 Task: Create a task  Integrate website with a new email management tool , assign it to team member softage.2@softage.net in the project ControlTech and update the status of the task to  On Track  , set the priority of the task to High
Action: Mouse moved to (247, 487)
Screenshot: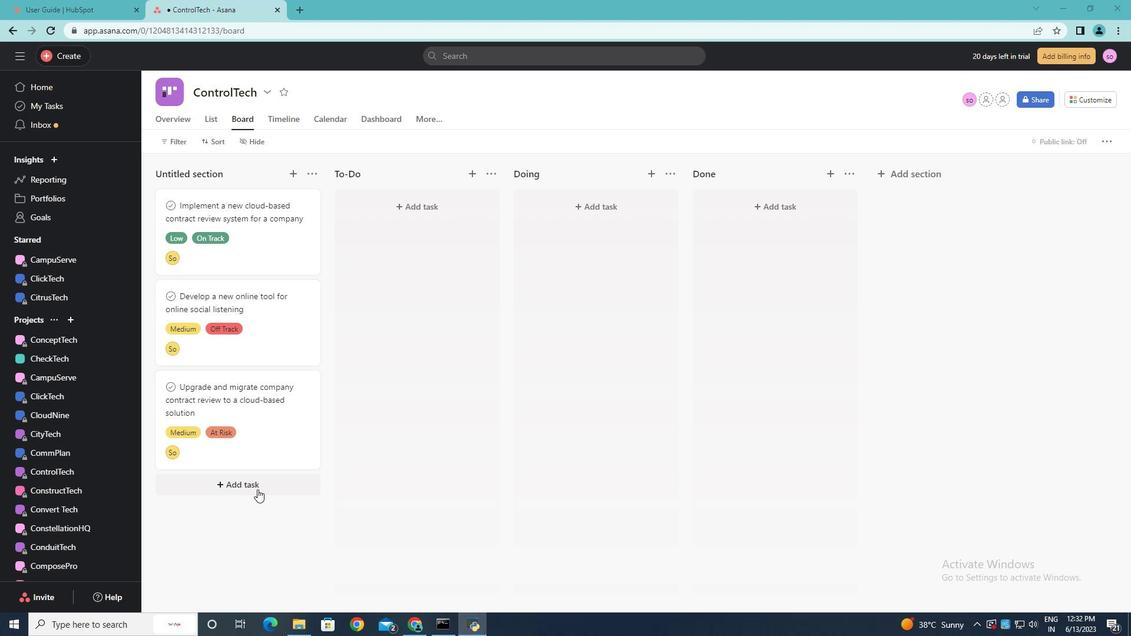 
Action: Mouse pressed left at (247, 487)
Screenshot: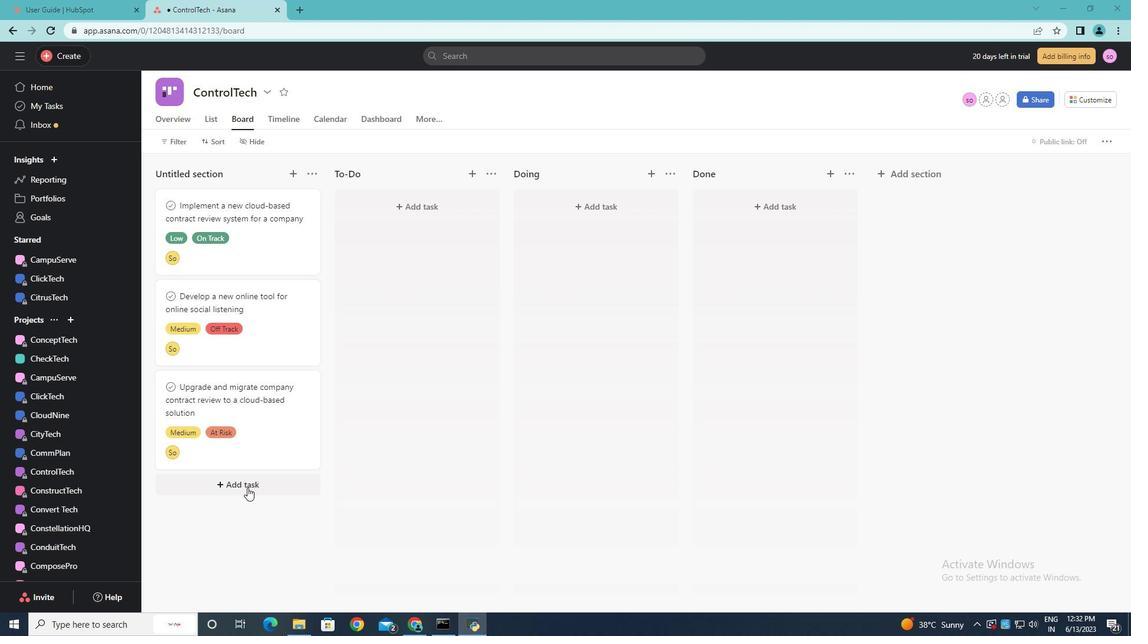 
Action: Key pressed <Key.shift>Integratr<Key.backspace>e<Key.space>website<Key.space>with<Key.space>a<Key.space>new<Key.space>email<Key.space>management<Key.space>tool
Screenshot: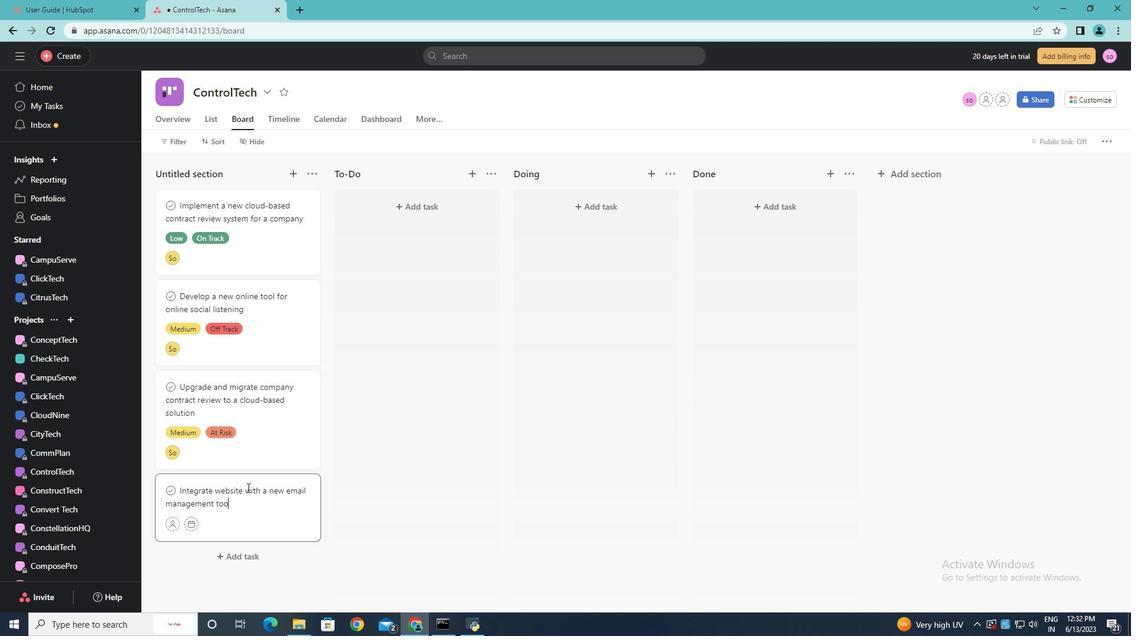 
Action: Mouse moved to (174, 521)
Screenshot: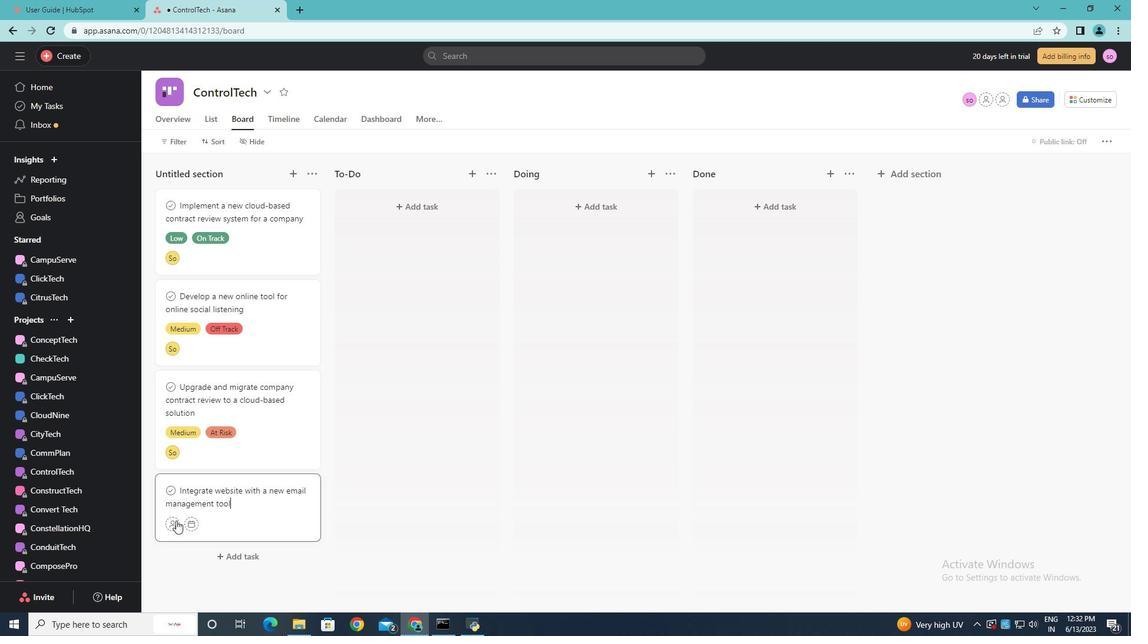 
Action: Mouse pressed left at (174, 521)
Screenshot: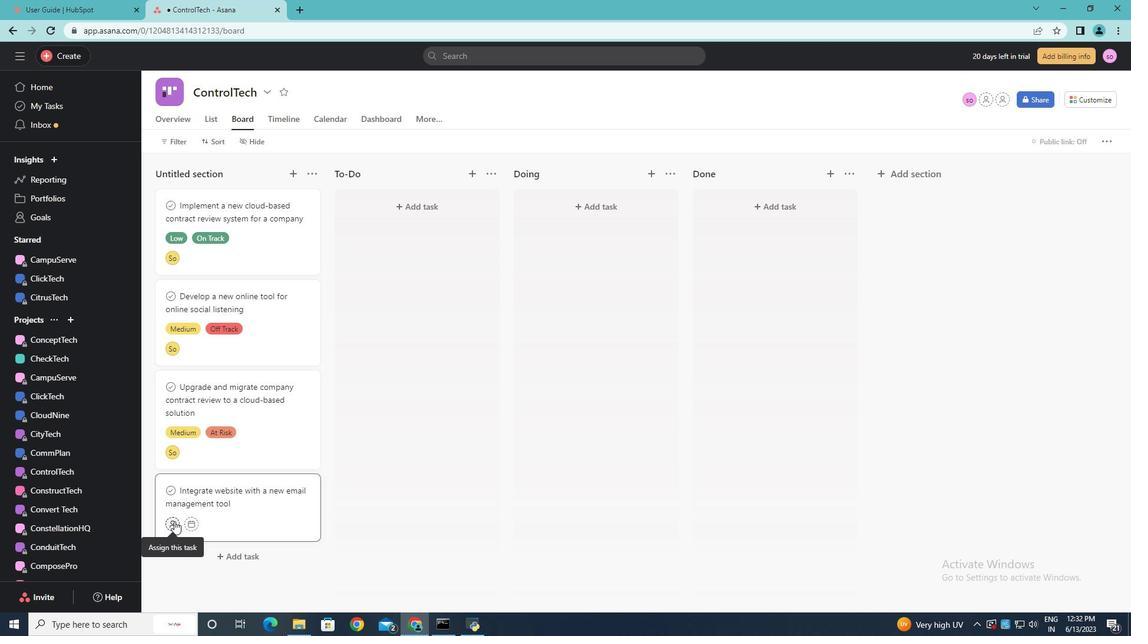 
Action: Key pressed softage.2<Key.shift><Key.shift><Key.shift><Key.shift><Key.shift><Key.shift><Key.shift>@softage.net<Key.enter>
Screenshot: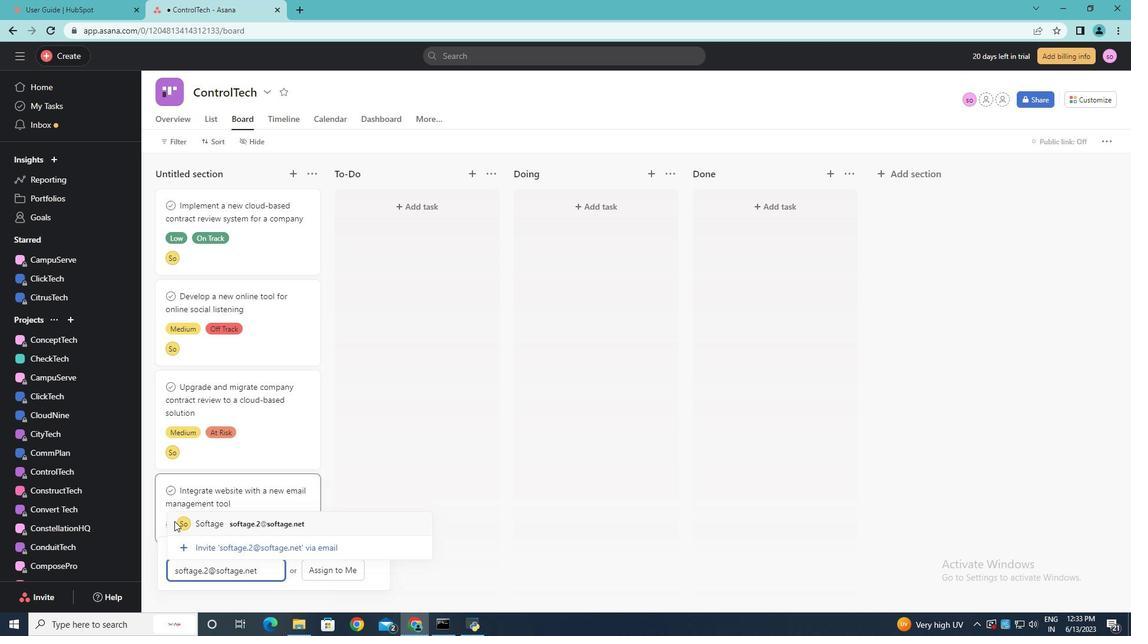 
Action: Mouse moved to (227, 502)
Screenshot: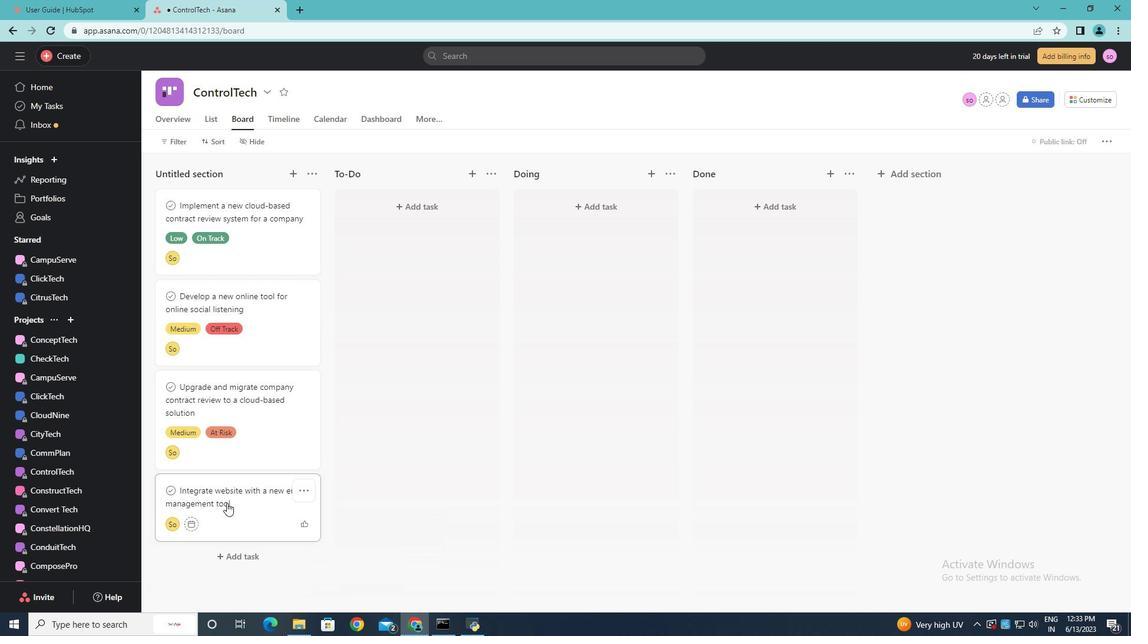 
Action: Mouse pressed left at (227, 502)
Screenshot: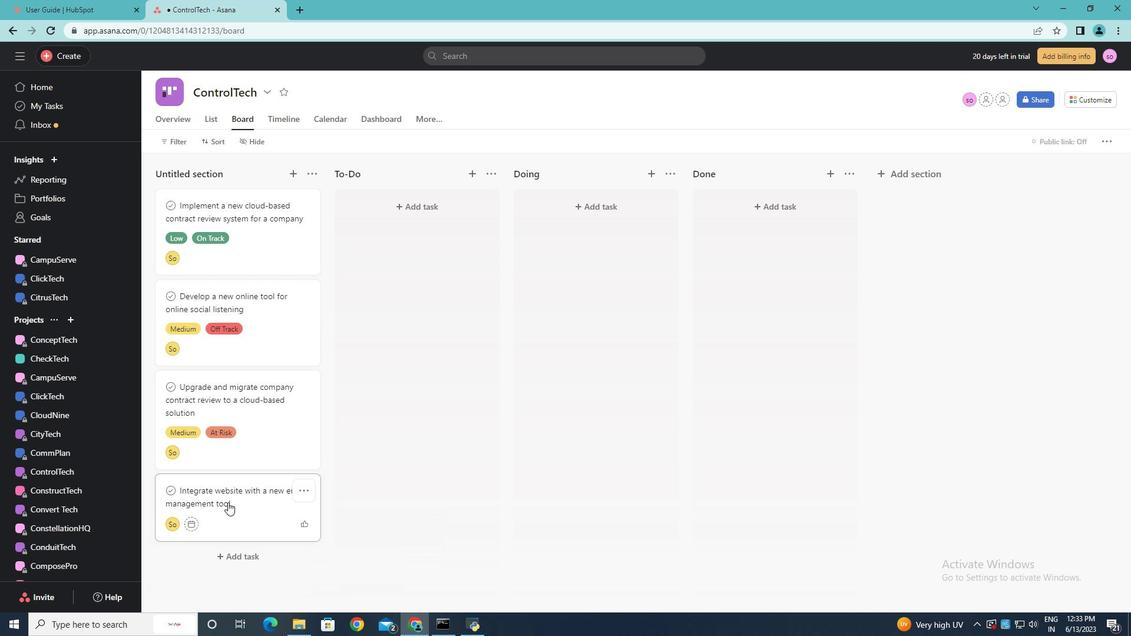 
Action: Mouse moved to (873, 350)
Screenshot: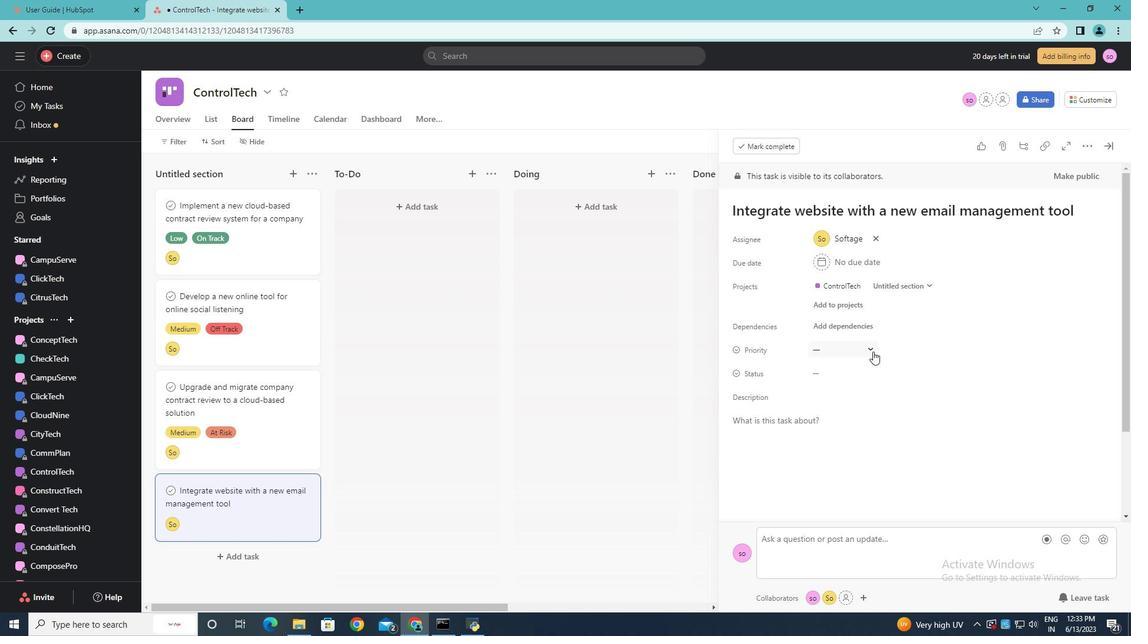 
Action: Mouse pressed left at (873, 350)
Screenshot: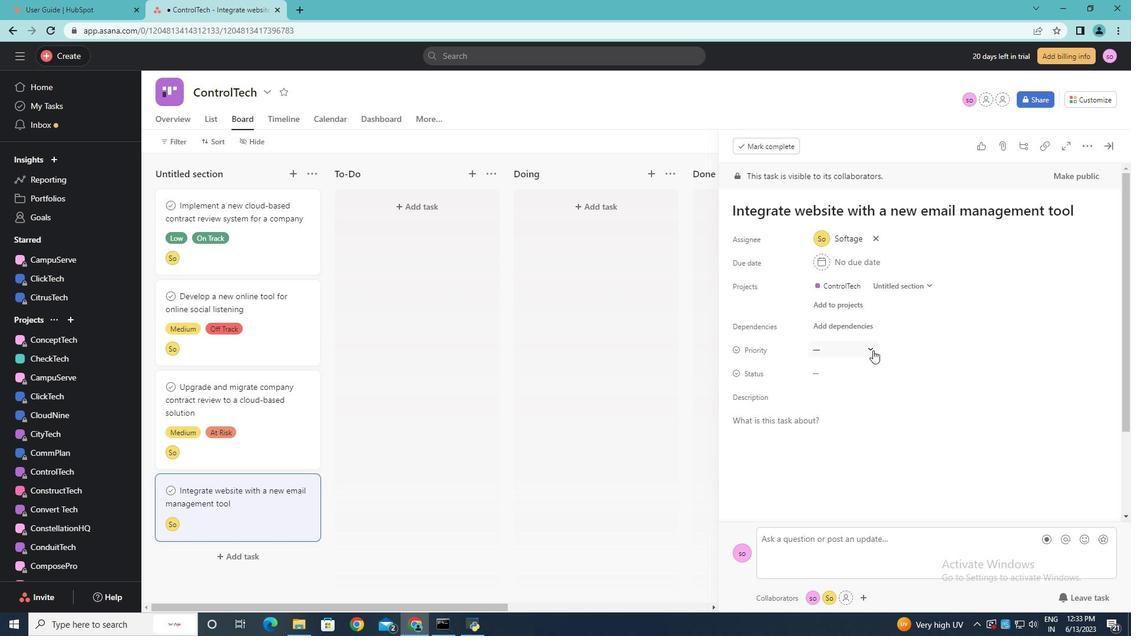 
Action: Mouse moved to (858, 392)
Screenshot: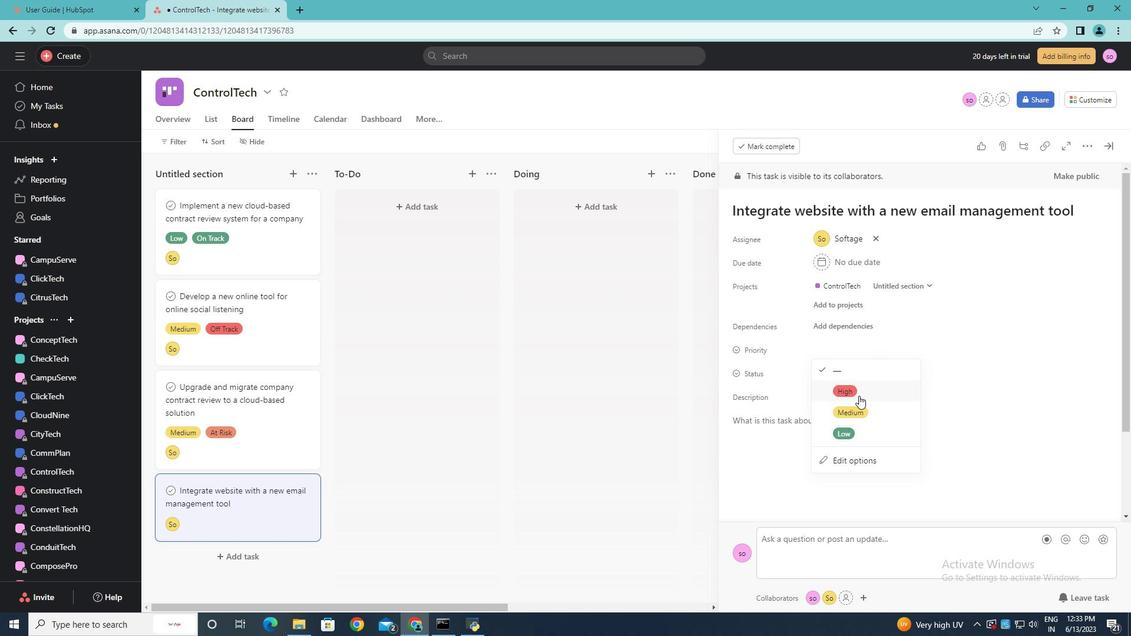 
Action: Mouse pressed left at (858, 392)
Screenshot: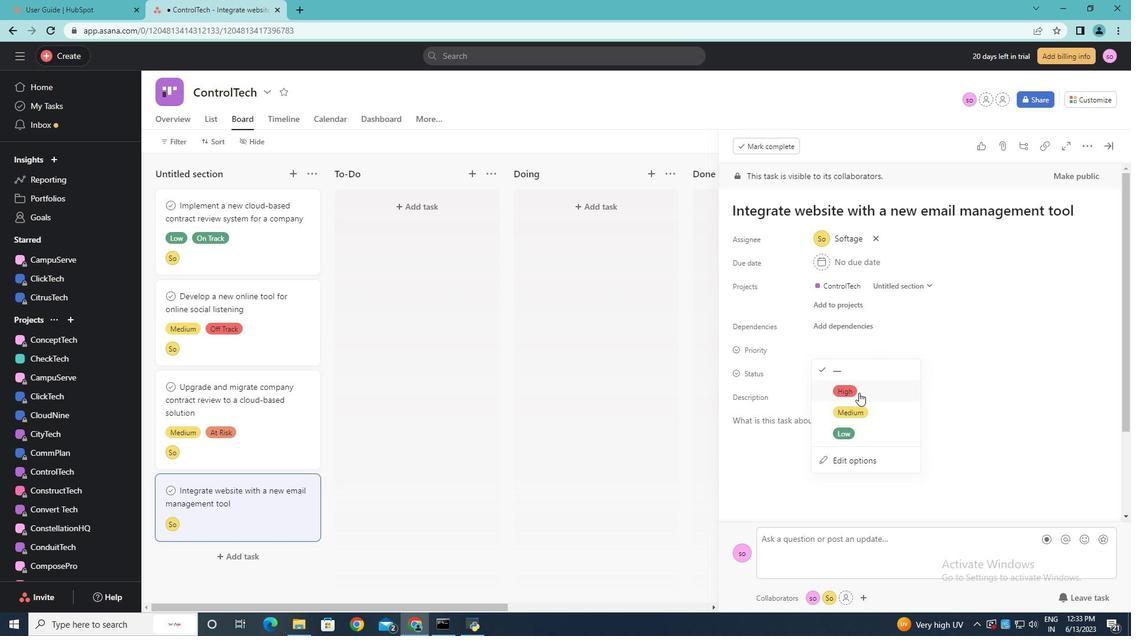 
Action: Mouse moved to (867, 373)
Screenshot: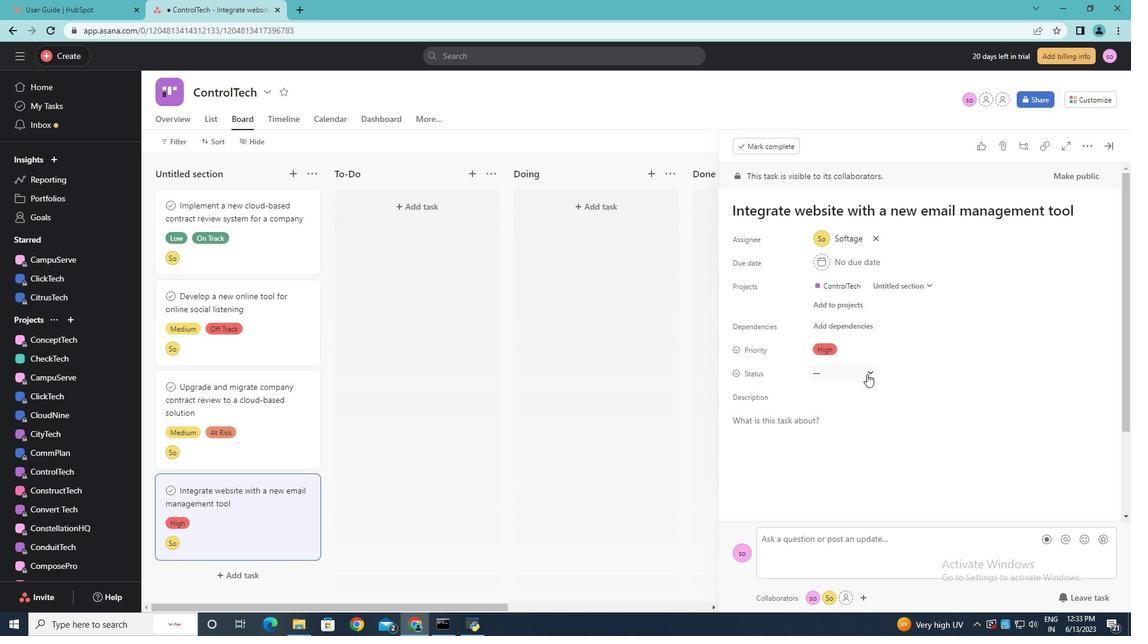 
Action: Mouse pressed left at (867, 373)
Screenshot: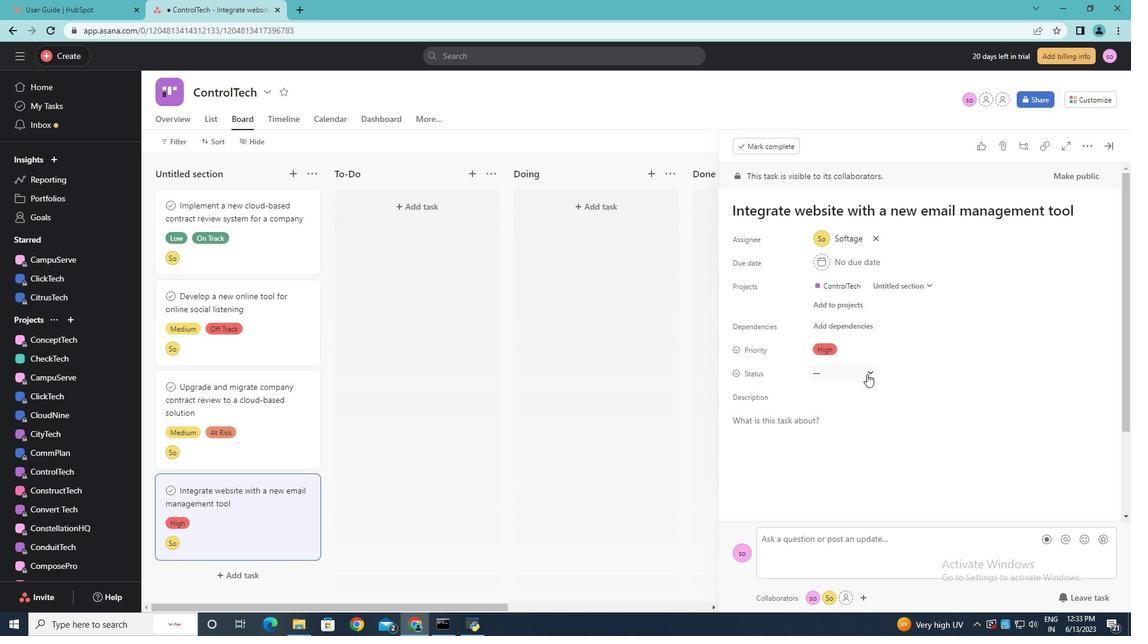 
Action: Mouse moved to (854, 413)
Screenshot: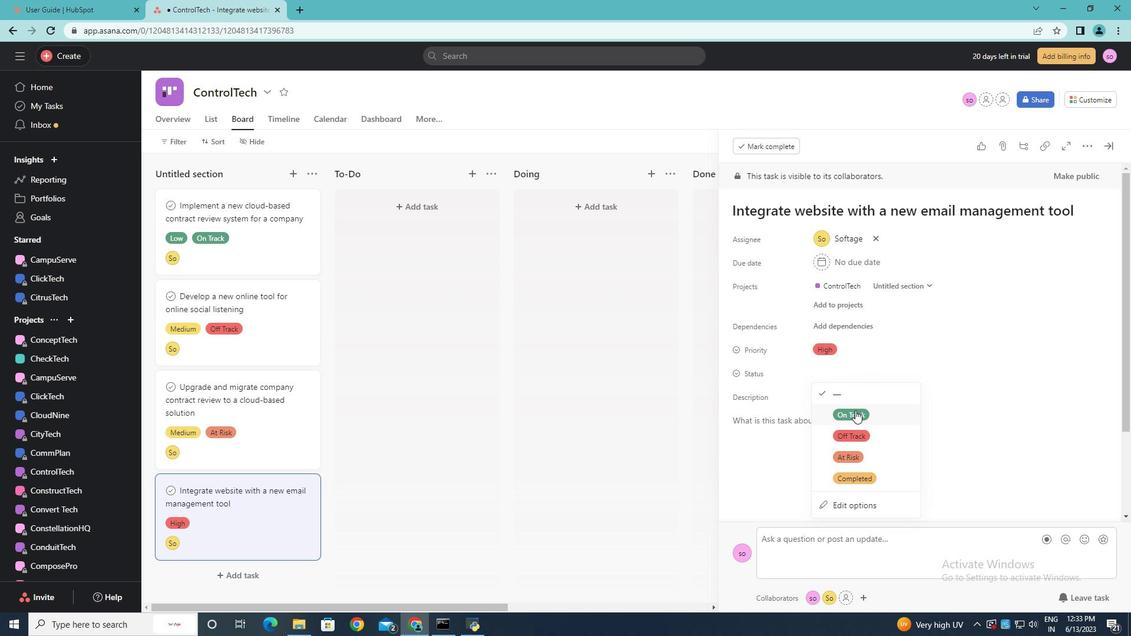 
Action: Mouse pressed left at (854, 413)
Screenshot: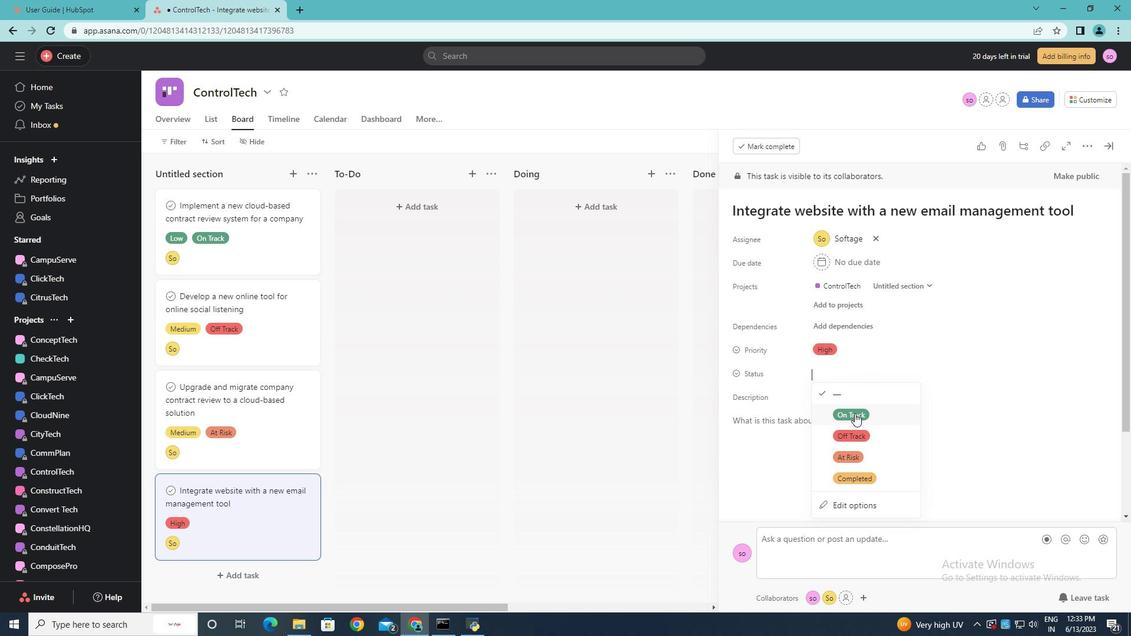 
Action: Mouse moved to (903, 455)
Screenshot: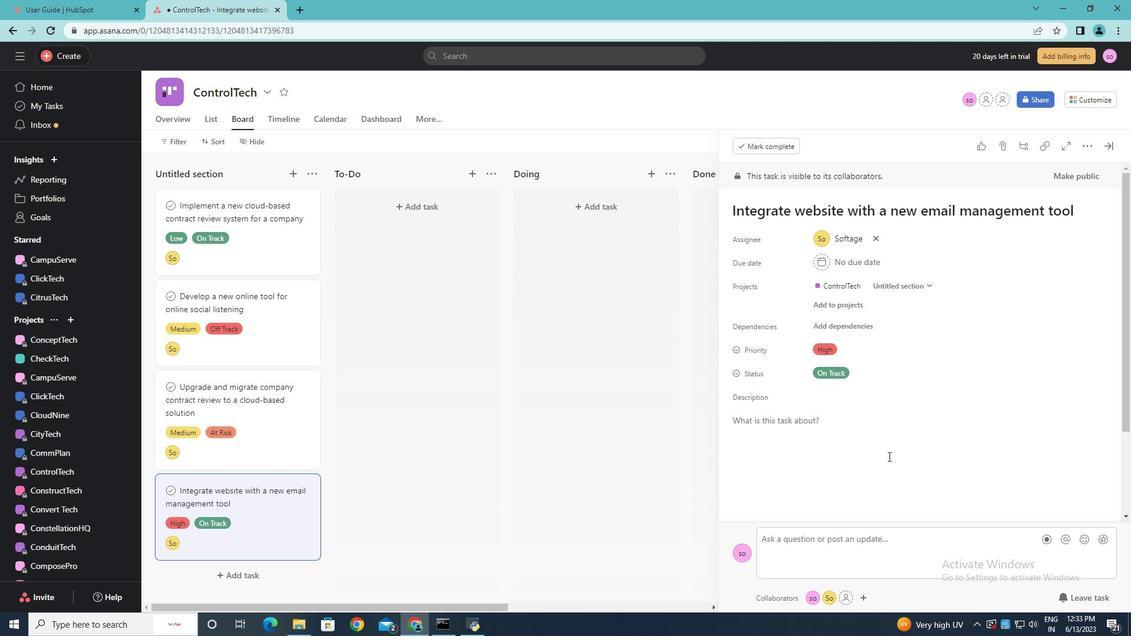 
Action: Mouse scrolled (903, 454) with delta (0, 0)
Screenshot: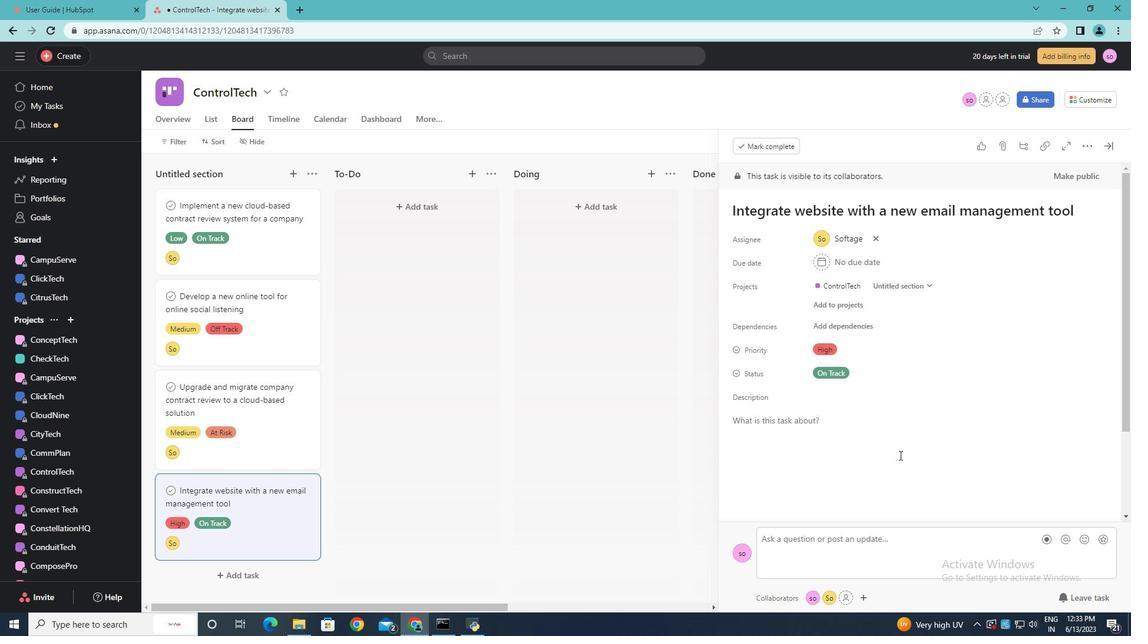 
Action: Mouse scrolled (903, 454) with delta (0, 0)
Screenshot: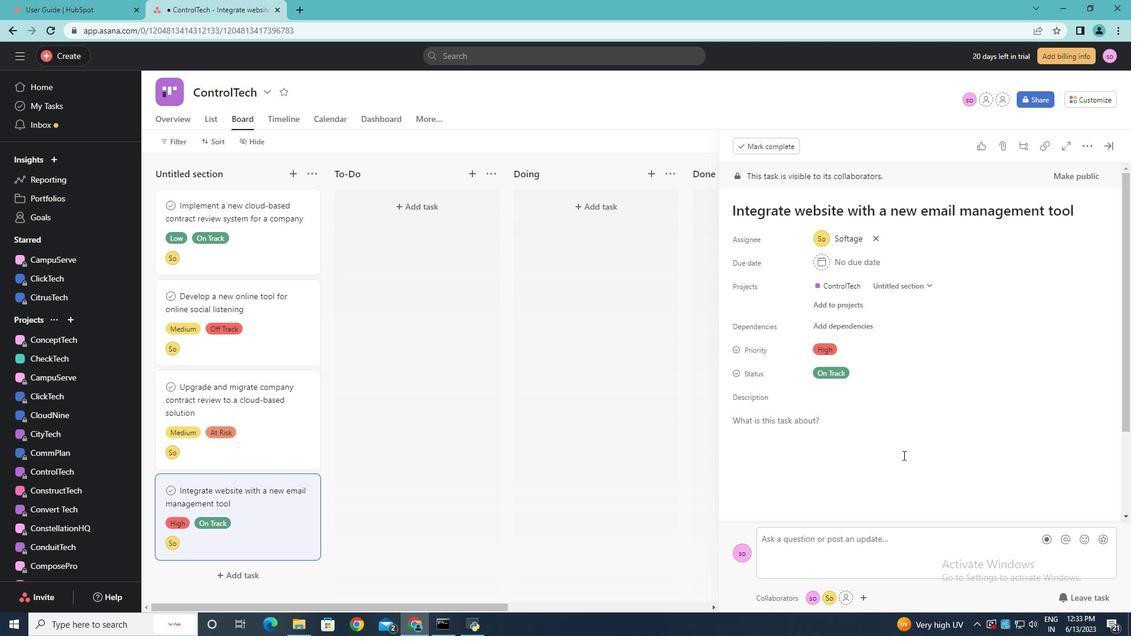 
Action: Mouse moved to (903, 455)
Screenshot: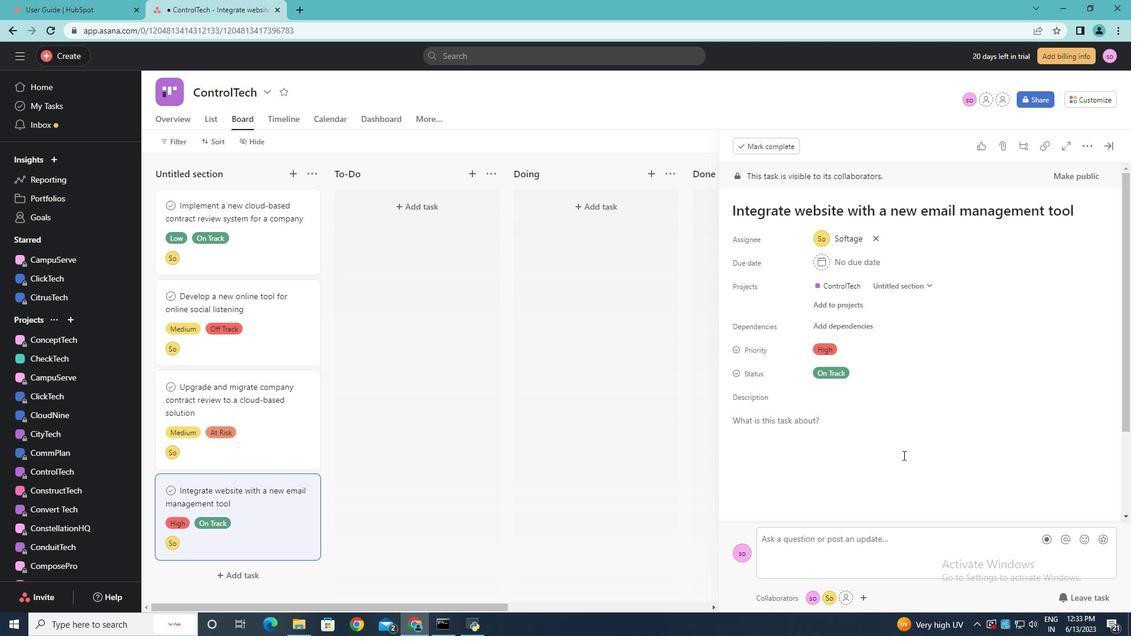 
Action: Mouse scrolled (903, 455) with delta (0, 0)
Screenshot: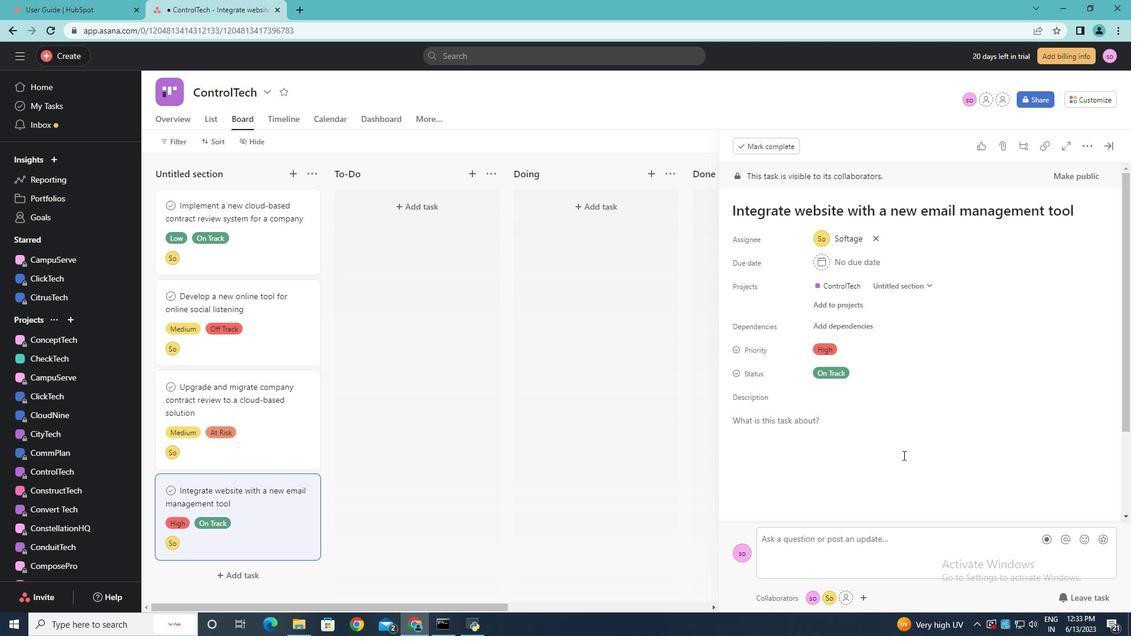 
Action: Mouse scrolled (903, 455) with delta (0, 0)
Screenshot: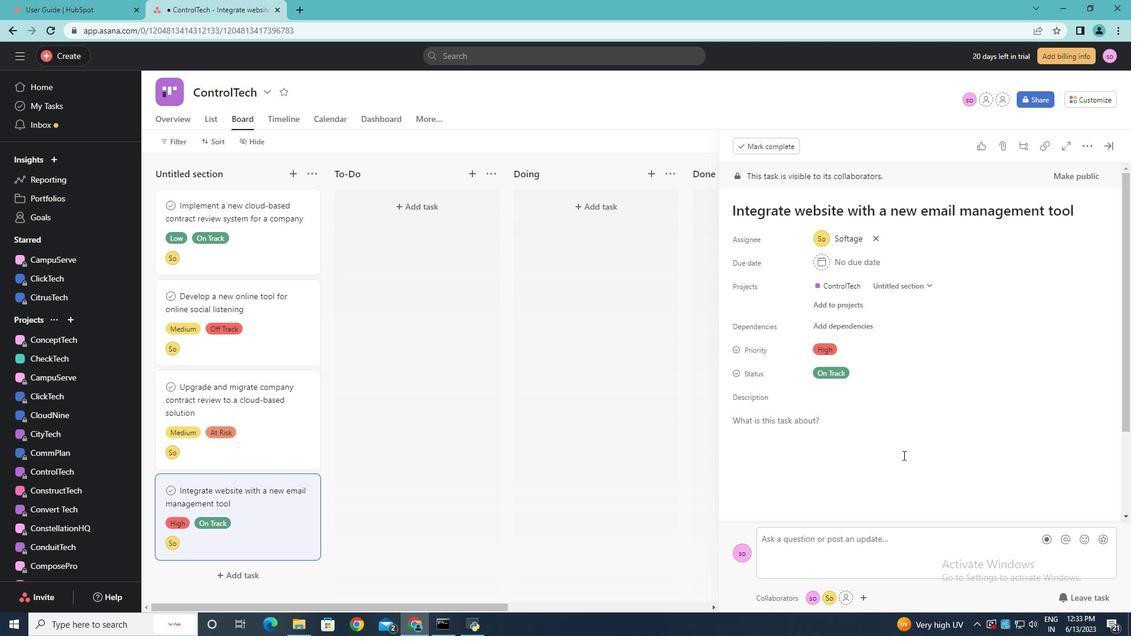 
Action: Mouse moved to (1110, 143)
Screenshot: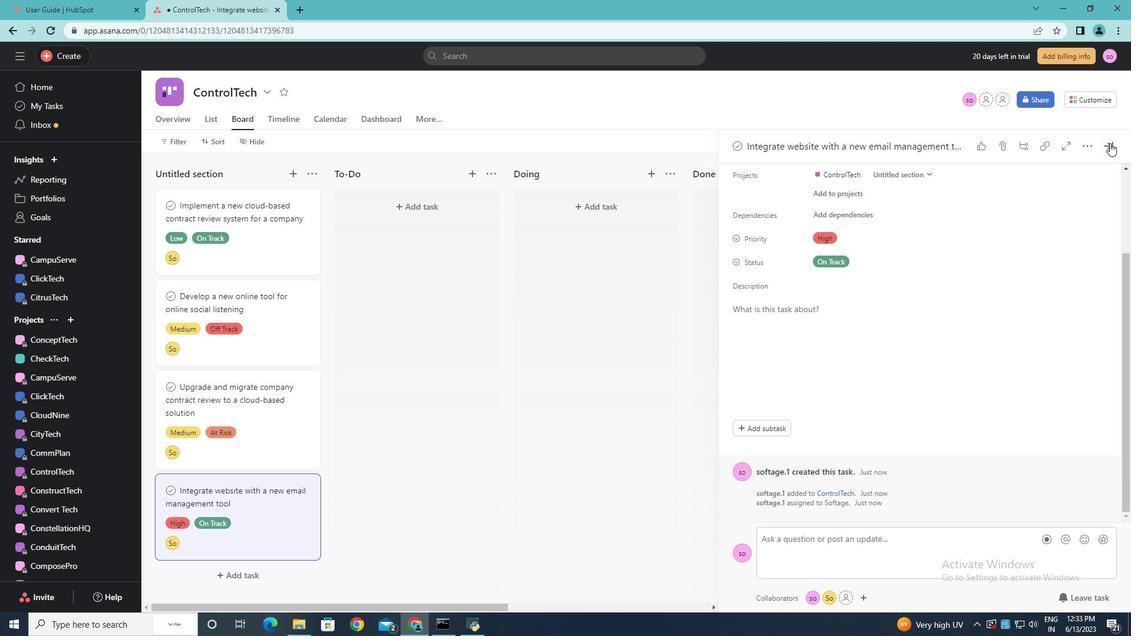 
Action: Mouse pressed left at (1110, 143)
Screenshot: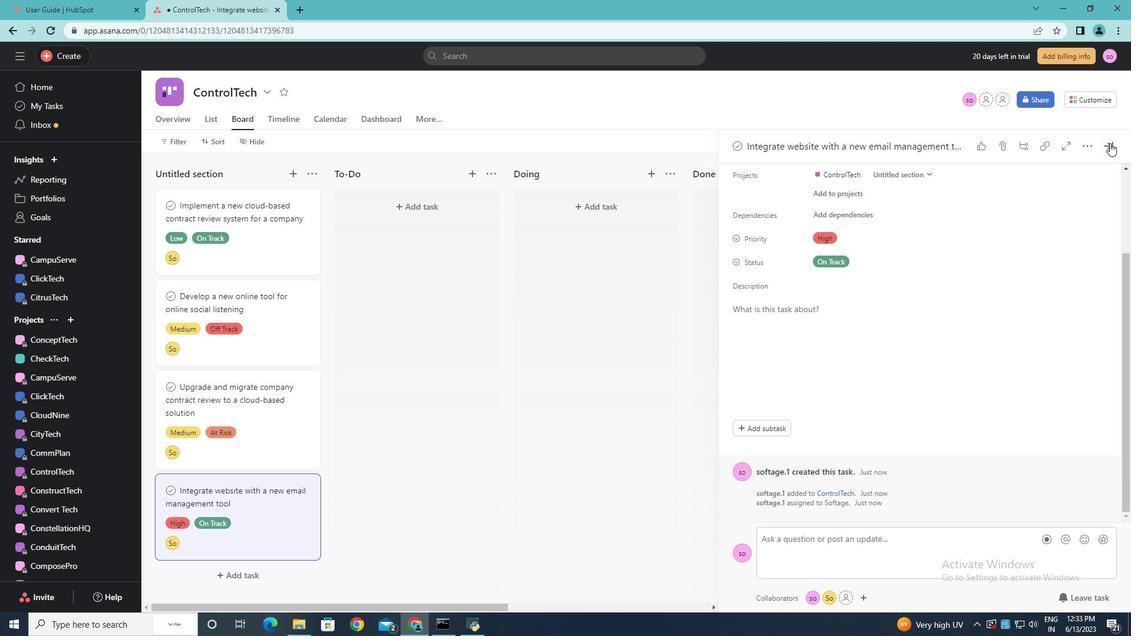 
Action: Mouse moved to (737, 298)
Screenshot: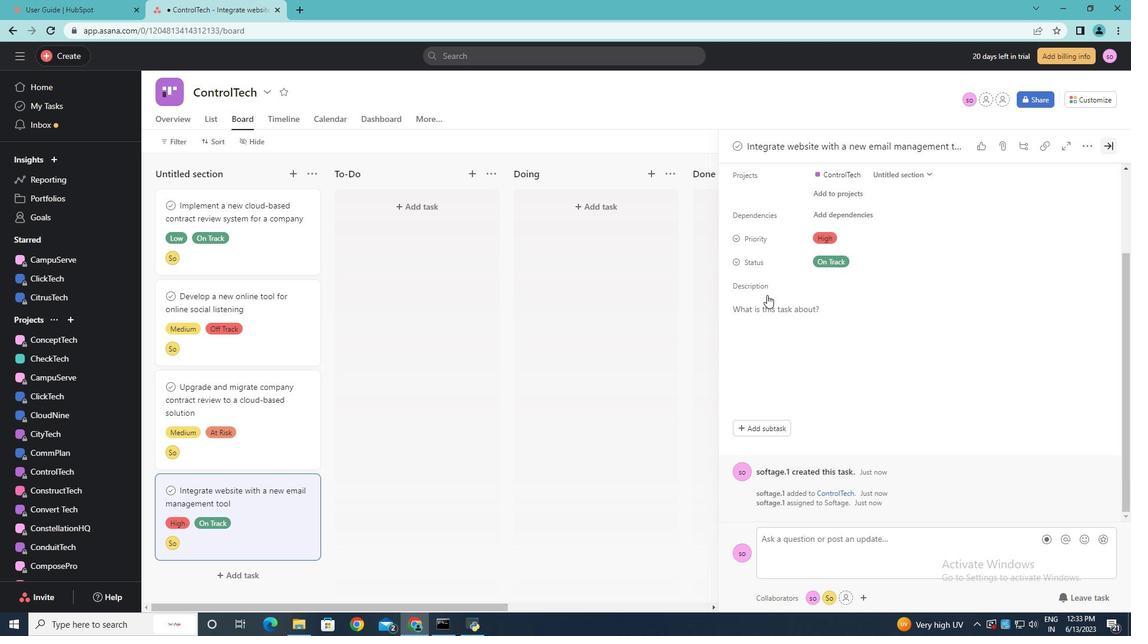 
